 Task: Open a blank sheet, save the file as Joshua Add the quote 'You have the power to create the life you want; it starts with your thoughts and actions.'You have the power to create the life you want; it starts with your thoughts and actions.  Apply font style Apply font style Broadway and font size 22 Align the text to the Right .Change the text color to  Pink 
Action: Mouse moved to (30, 20)
Screenshot: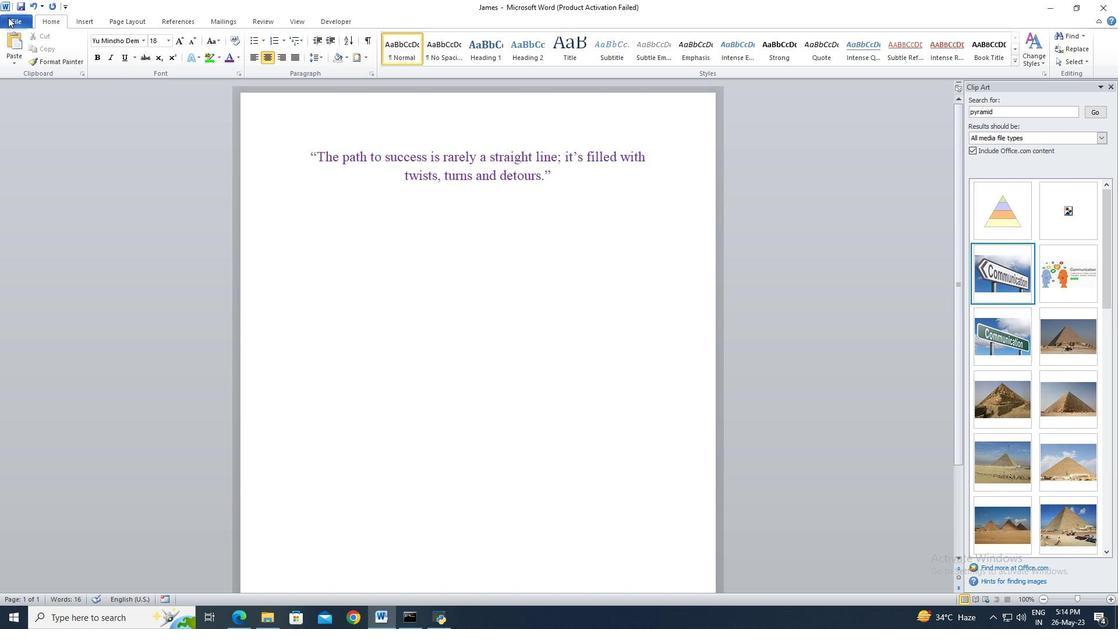 
Action: Mouse pressed left at (30, 20)
Screenshot: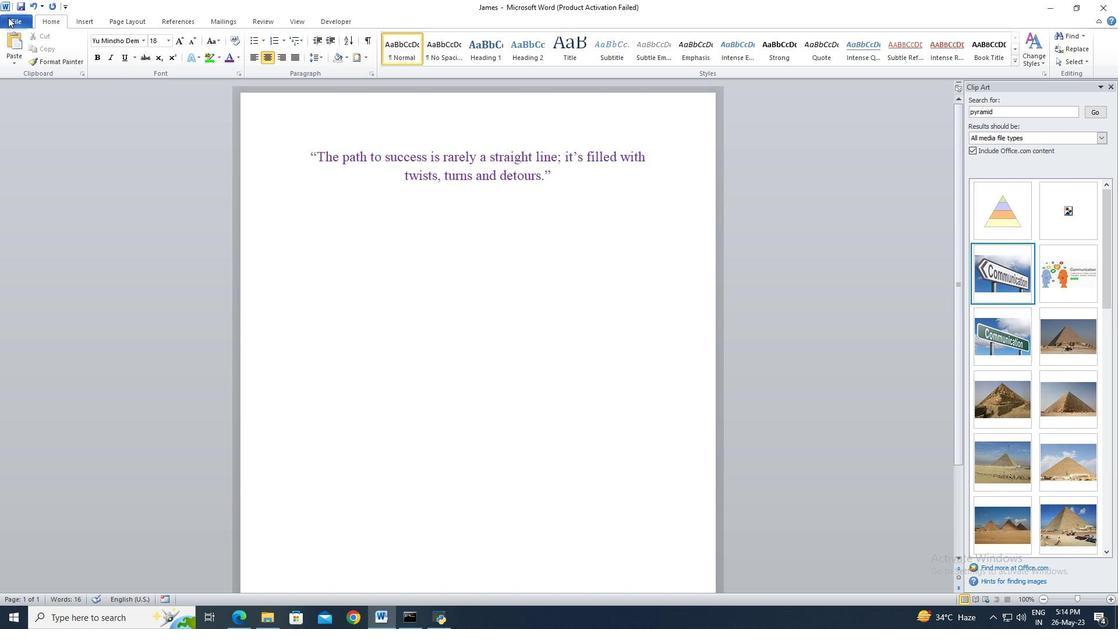 
Action: Mouse moved to (54, 17)
Screenshot: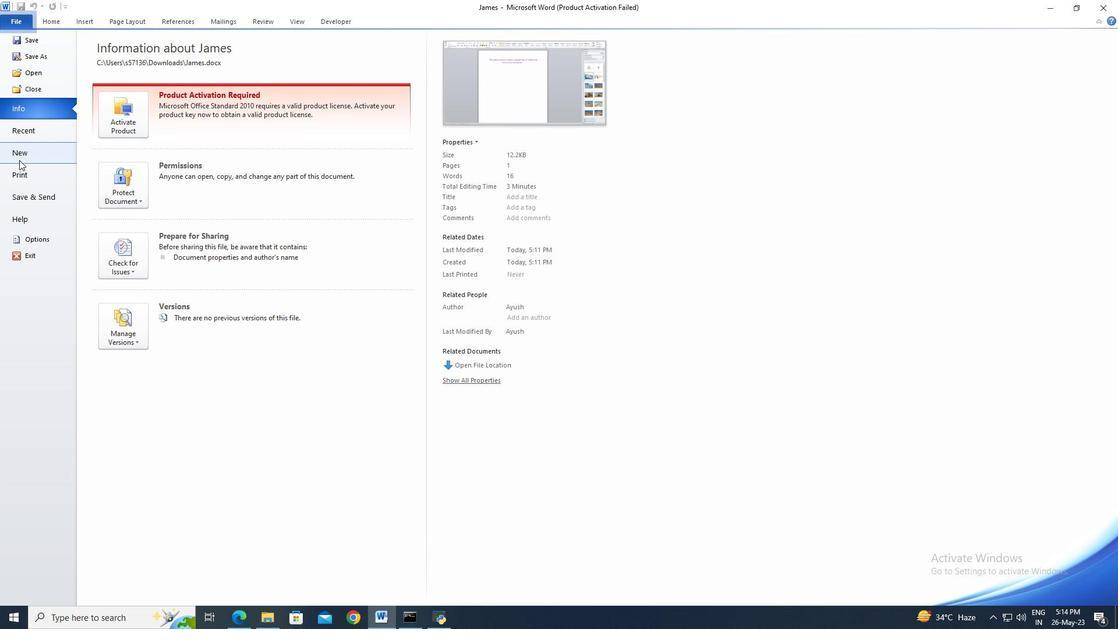 
Action: Mouse pressed left at (54, 17)
Screenshot: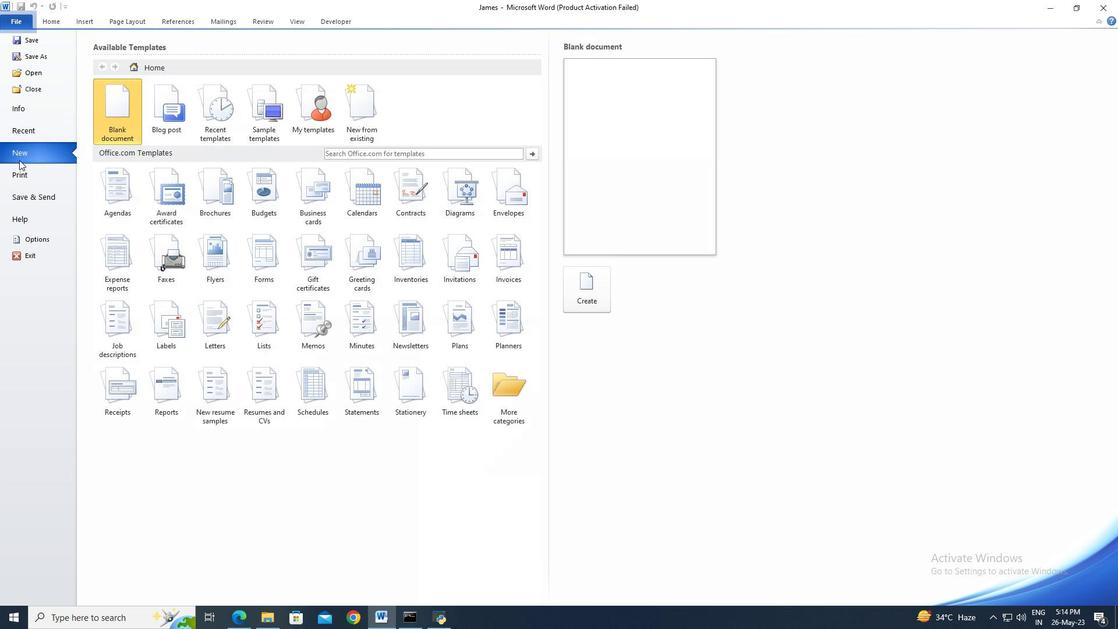 
Action: Mouse moved to (432, 228)
Screenshot: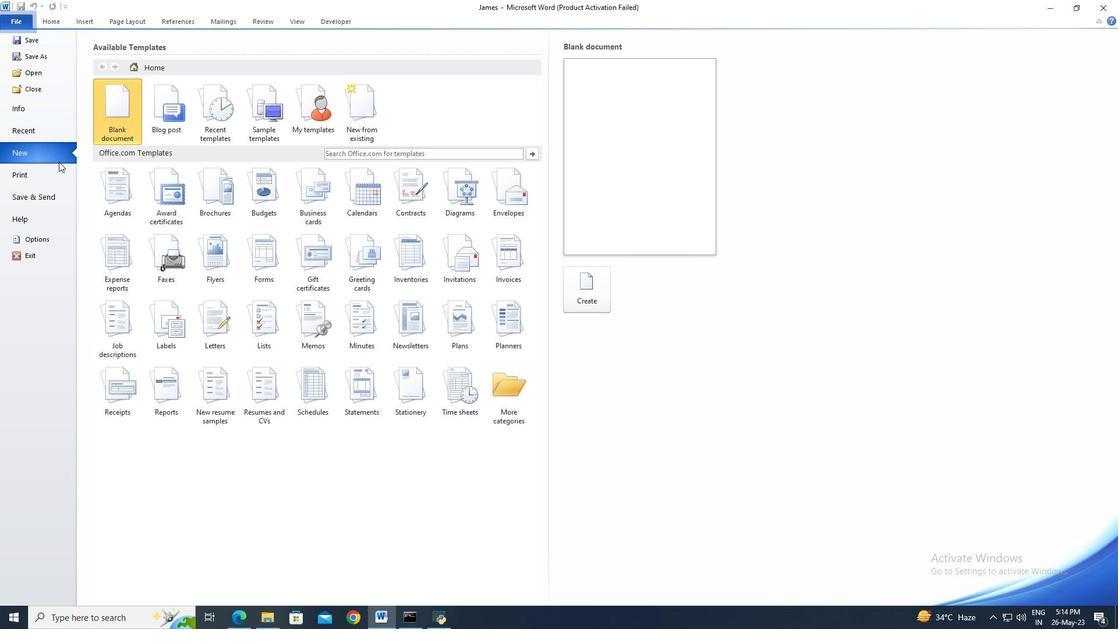 
Action: Mouse pressed left at (432, 228)
Screenshot: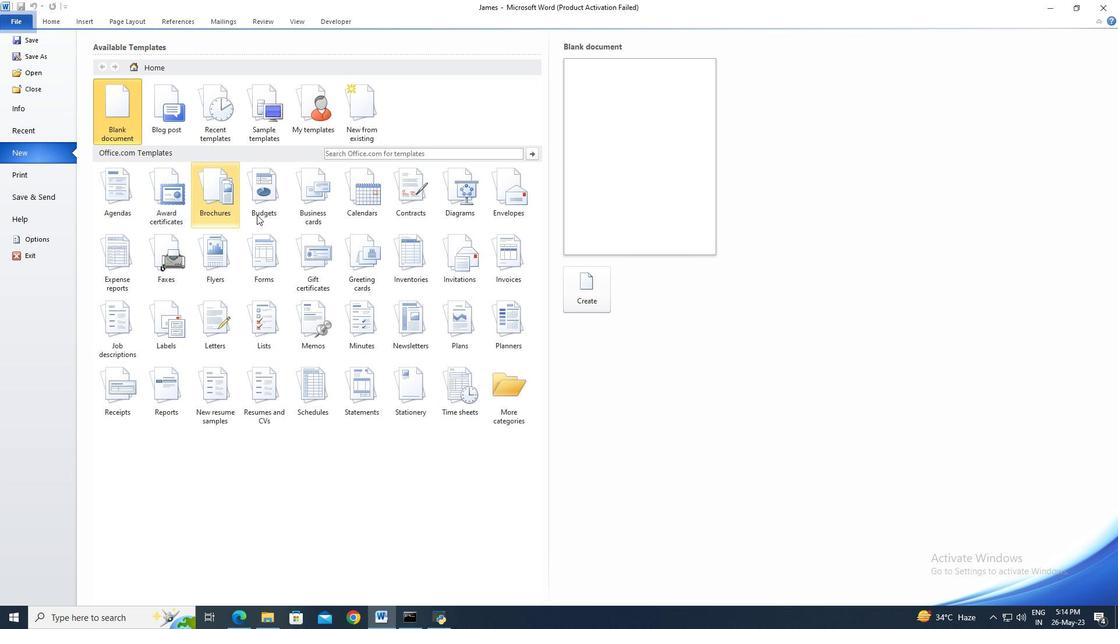 
Action: Mouse moved to (8, 17)
Screenshot: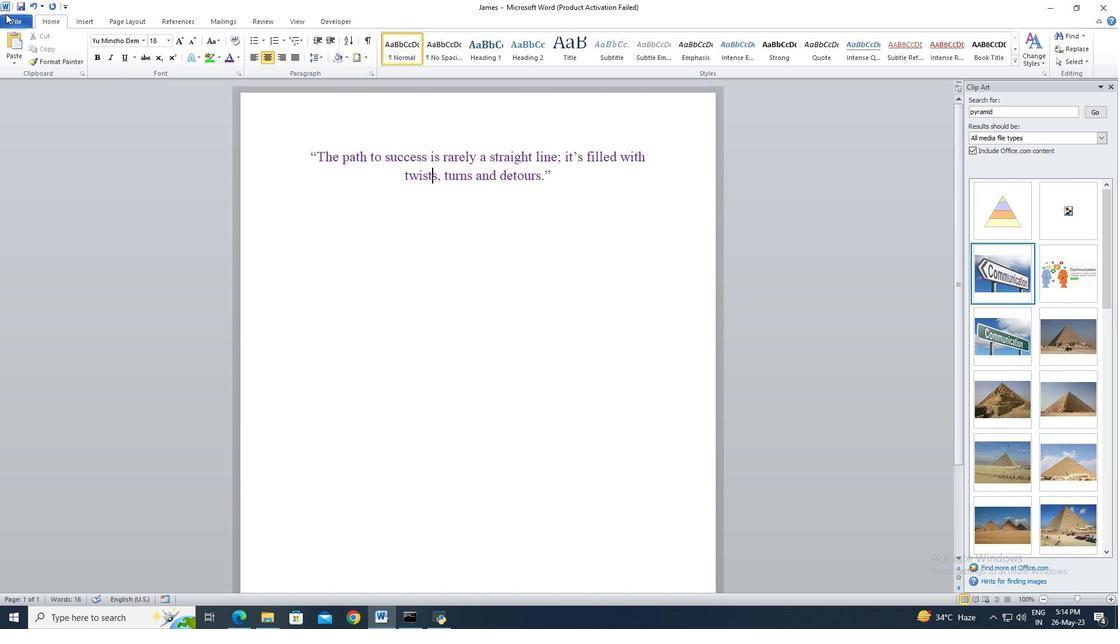 
Action: Mouse pressed left at (8, 17)
Screenshot: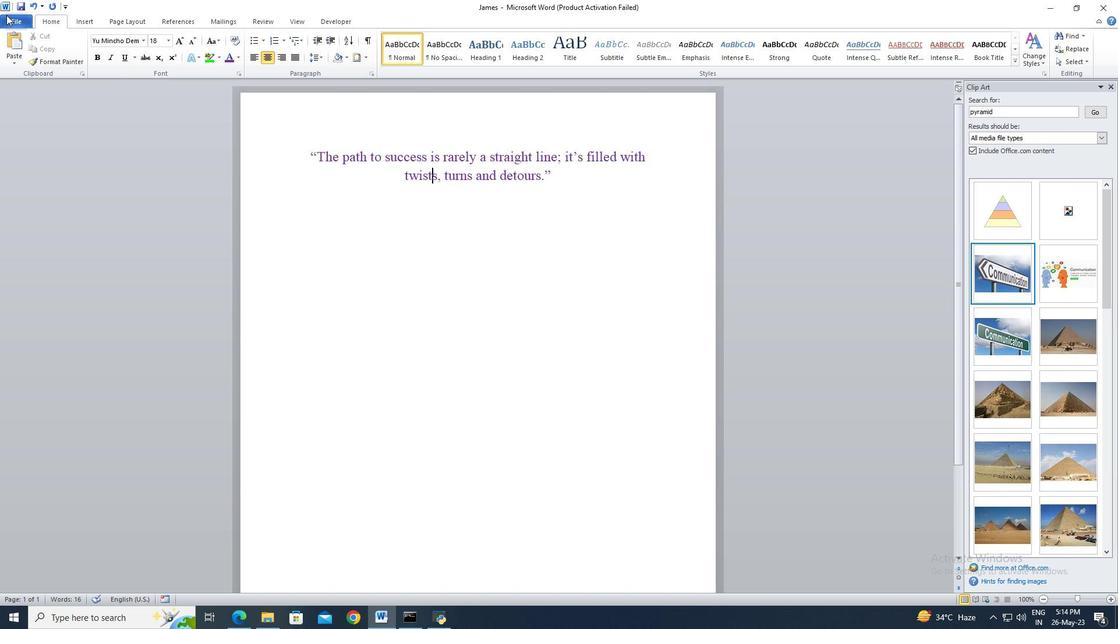
Action: Mouse moved to (19, 160)
Screenshot: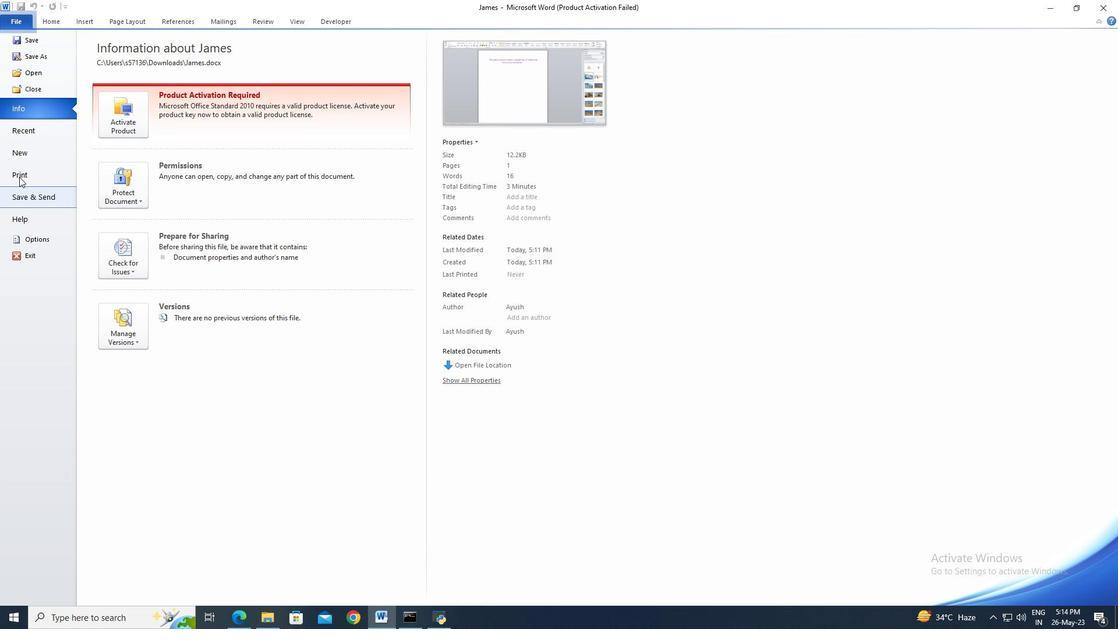 
Action: Mouse pressed left at (19, 160)
Screenshot: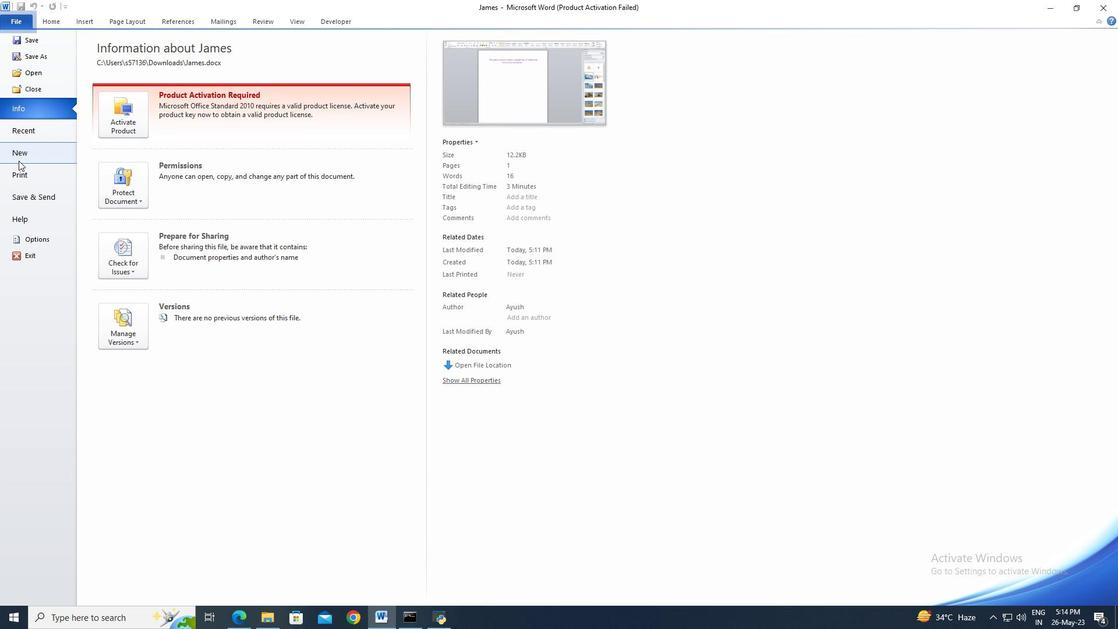 
Action: Mouse moved to (573, 302)
Screenshot: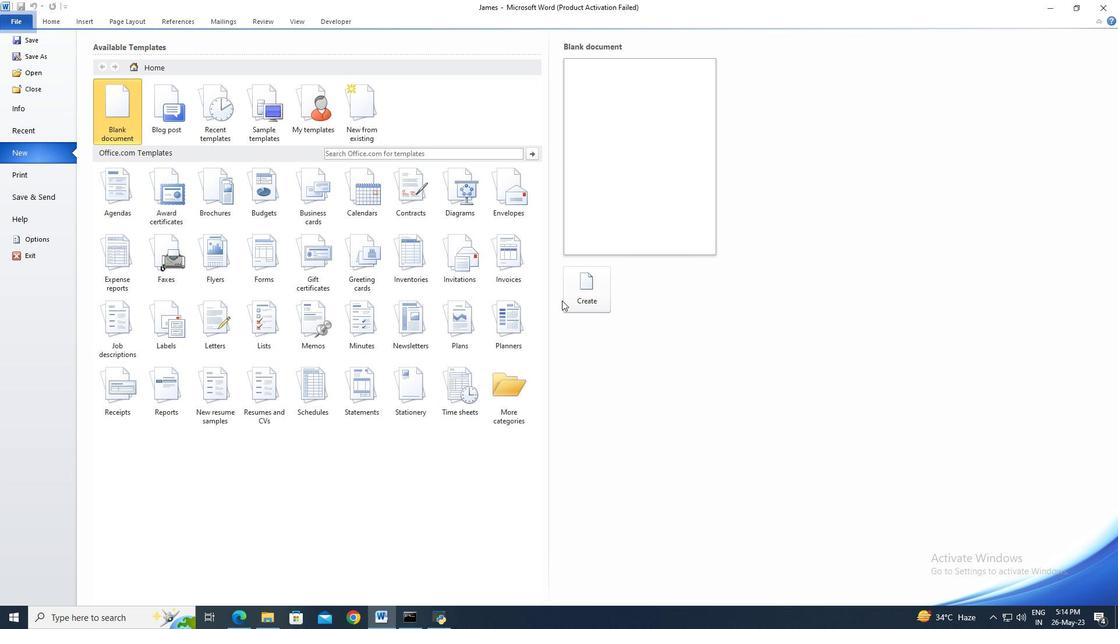 
Action: Mouse pressed left at (573, 302)
Screenshot: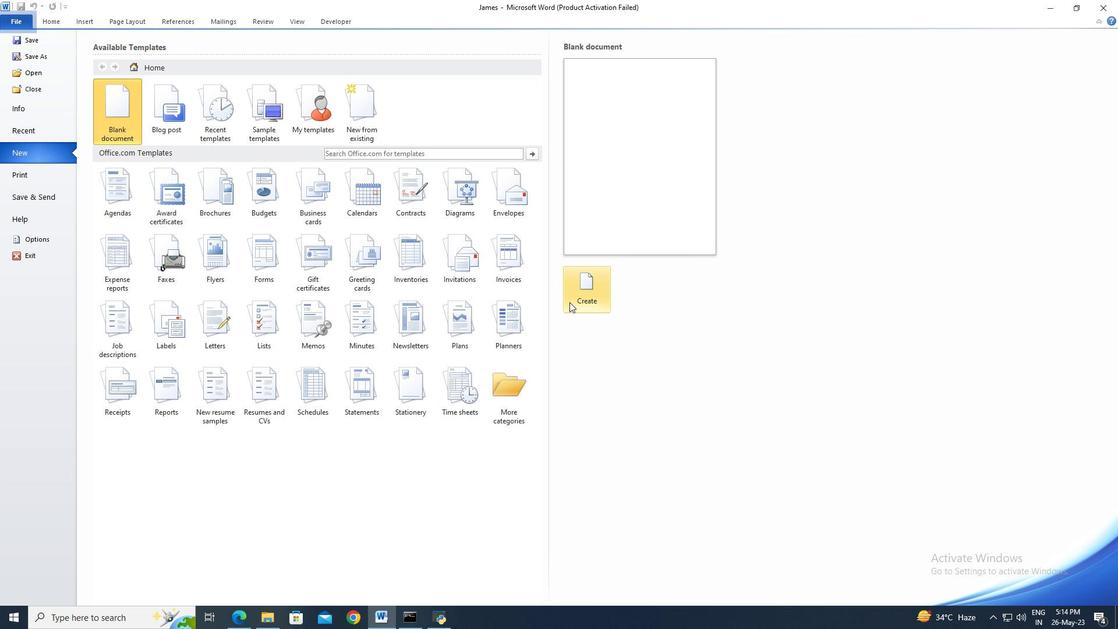 
Action: Mouse moved to (27, 21)
Screenshot: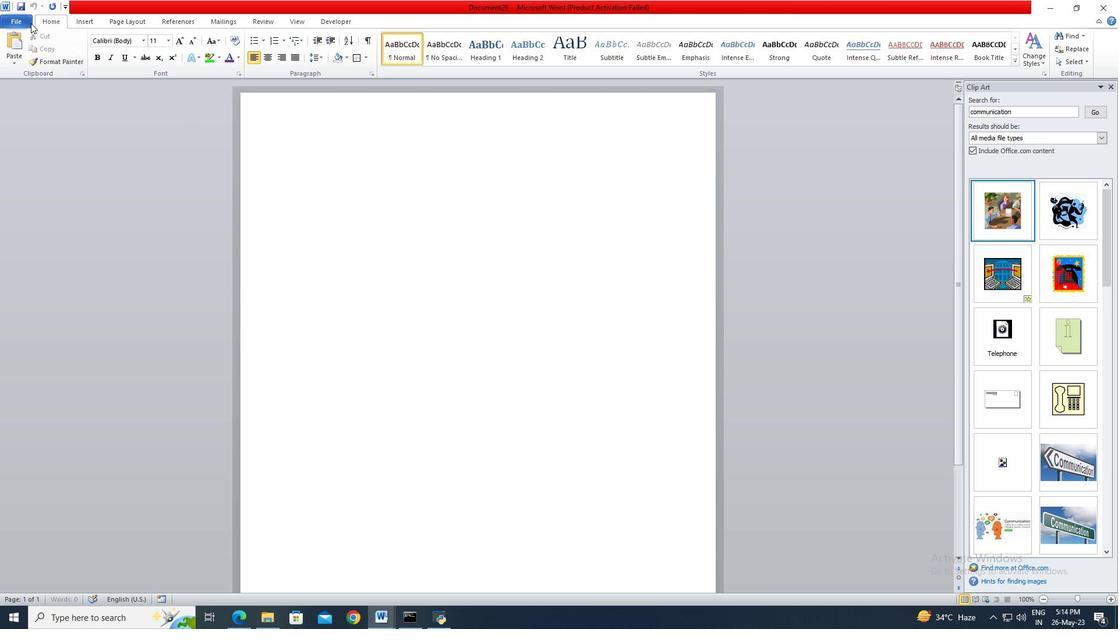 
Action: Mouse pressed left at (27, 21)
Screenshot: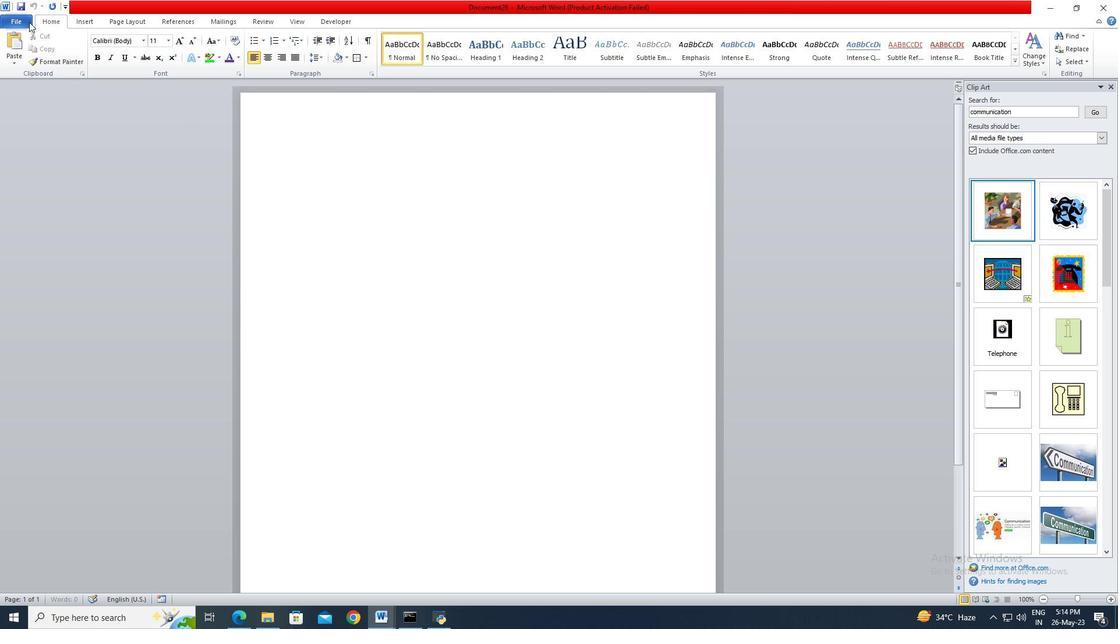 
Action: Mouse moved to (34, 57)
Screenshot: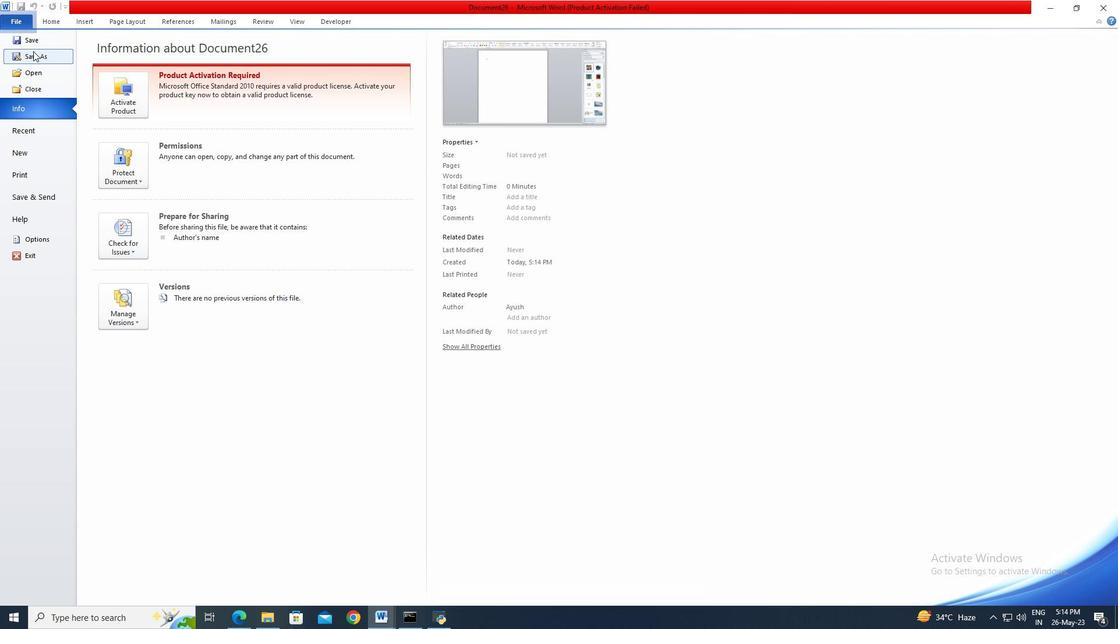 
Action: Mouse pressed left at (34, 57)
Screenshot: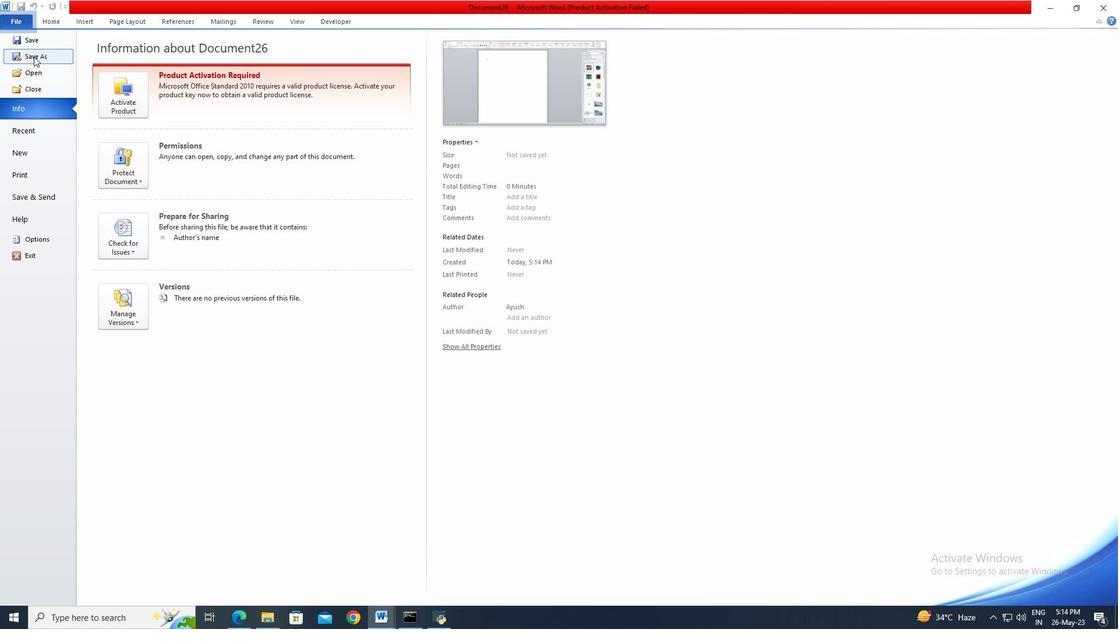 
Action: Mouse moved to (50, 122)
Screenshot: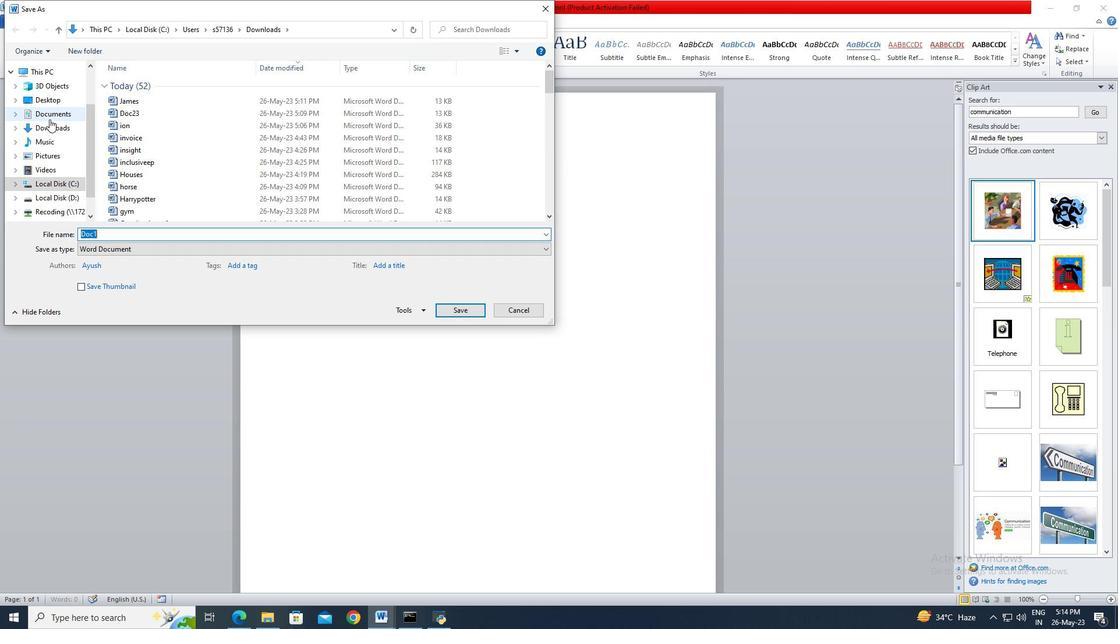 
Action: Mouse pressed left at (50, 122)
Screenshot: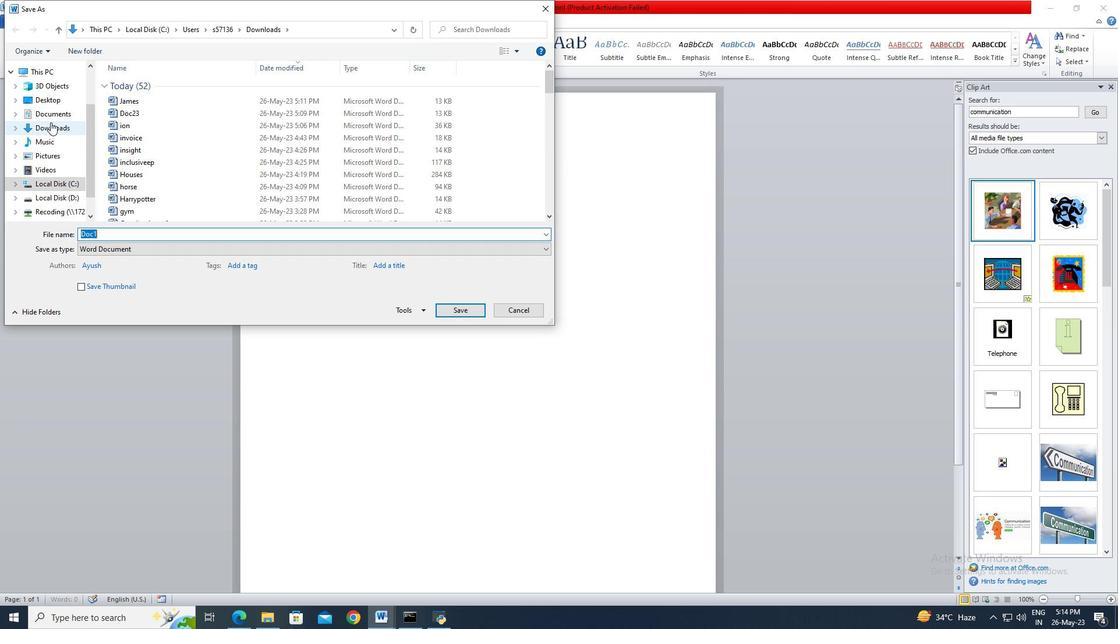 
Action: Mouse moved to (104, 237)
Screenshot: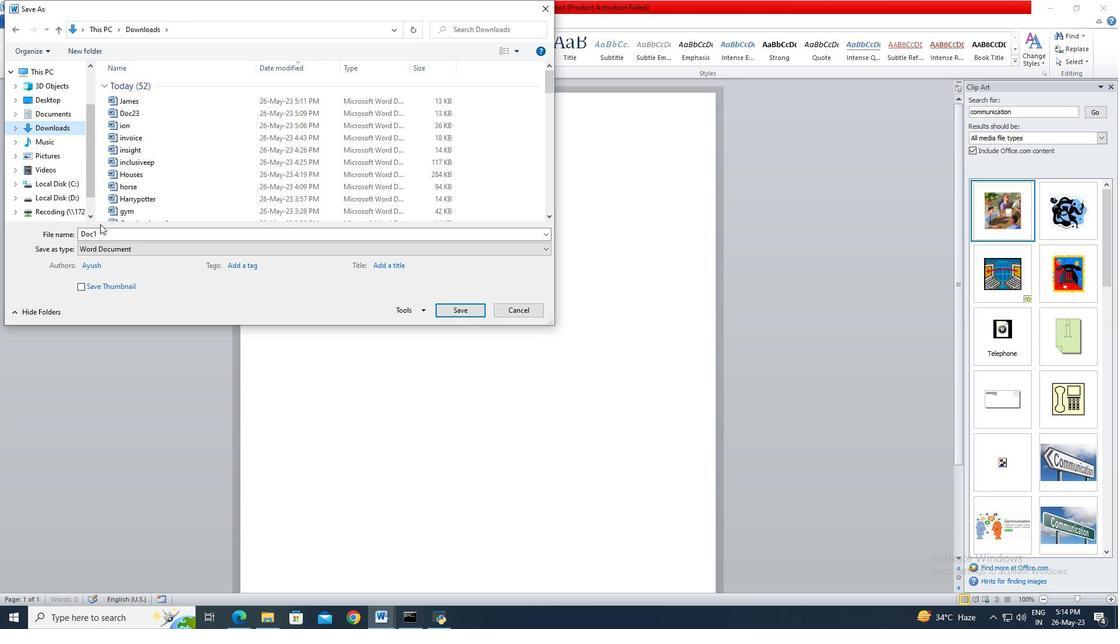 
Action: Mouse pressed left at (104, 237)
Screenshot: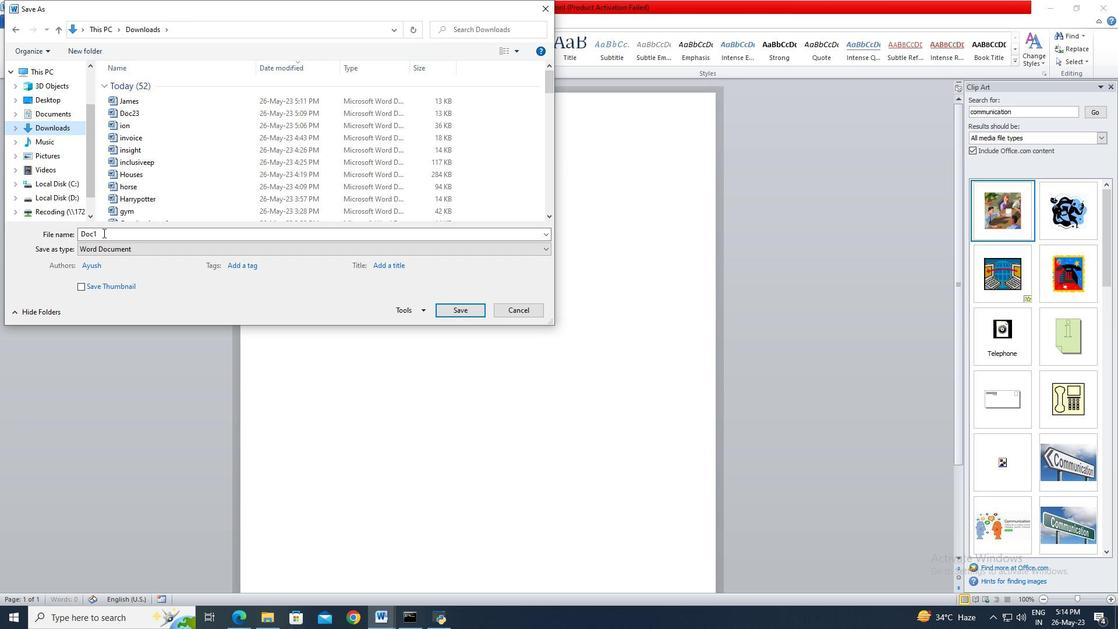 
Action: Mouse moved to (104, 237)
Screenshot: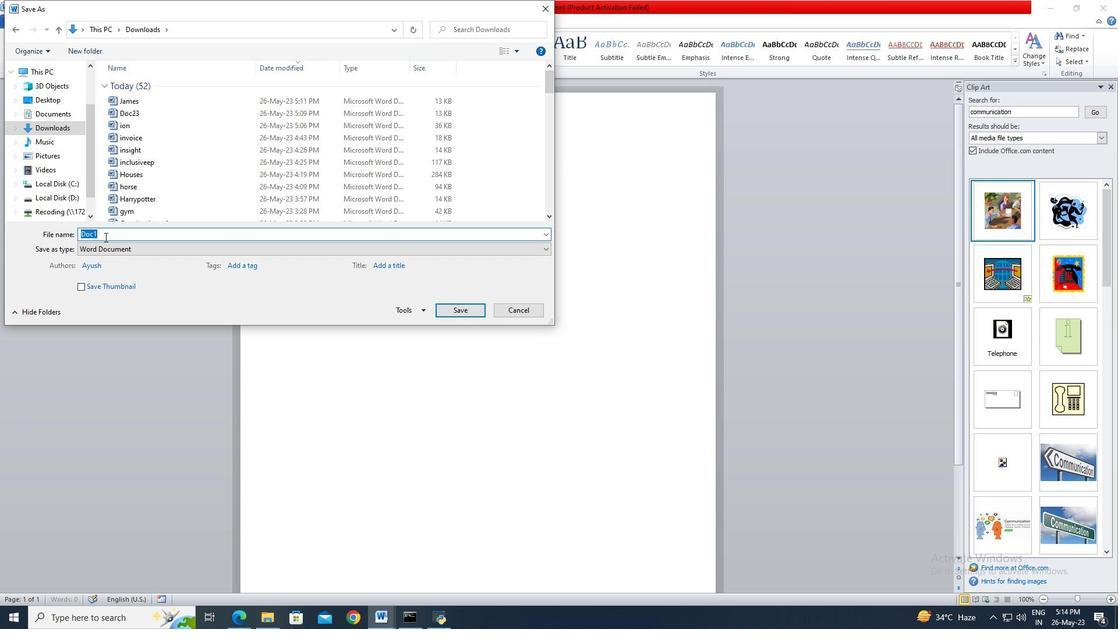 
Action: Key pressed <Key.shift>Joshua
Screenshot: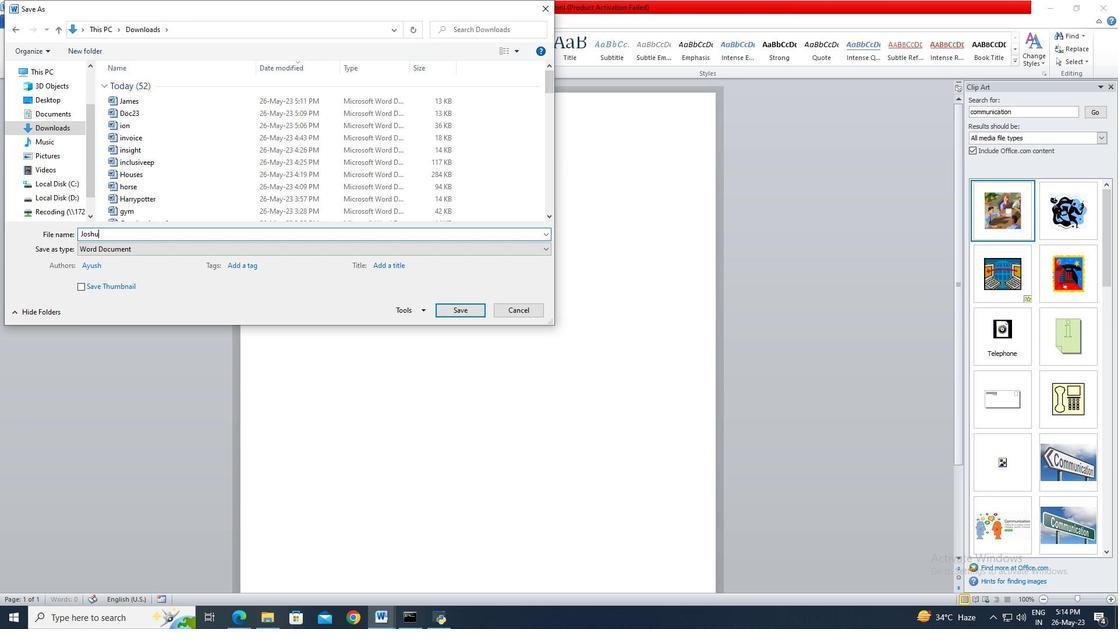 
Action: Mouse moved to (459, 313)
Screenshot: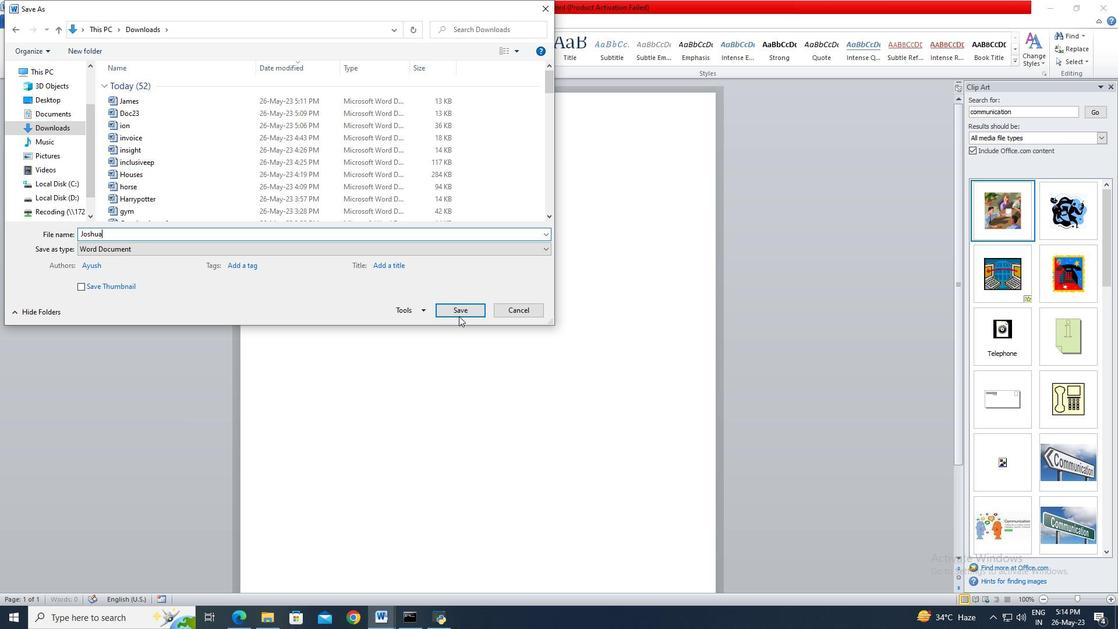 
Action: Mouse pressed left at (459, 313)
Screenshot: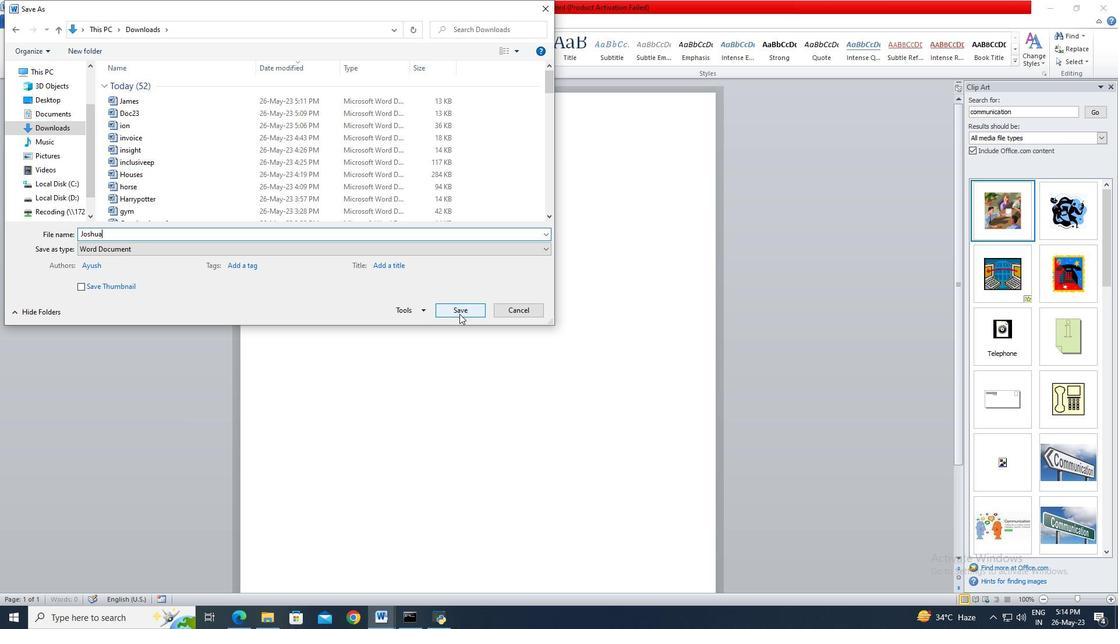 
Action: Mouse moved to (419, 208)
Screenshot: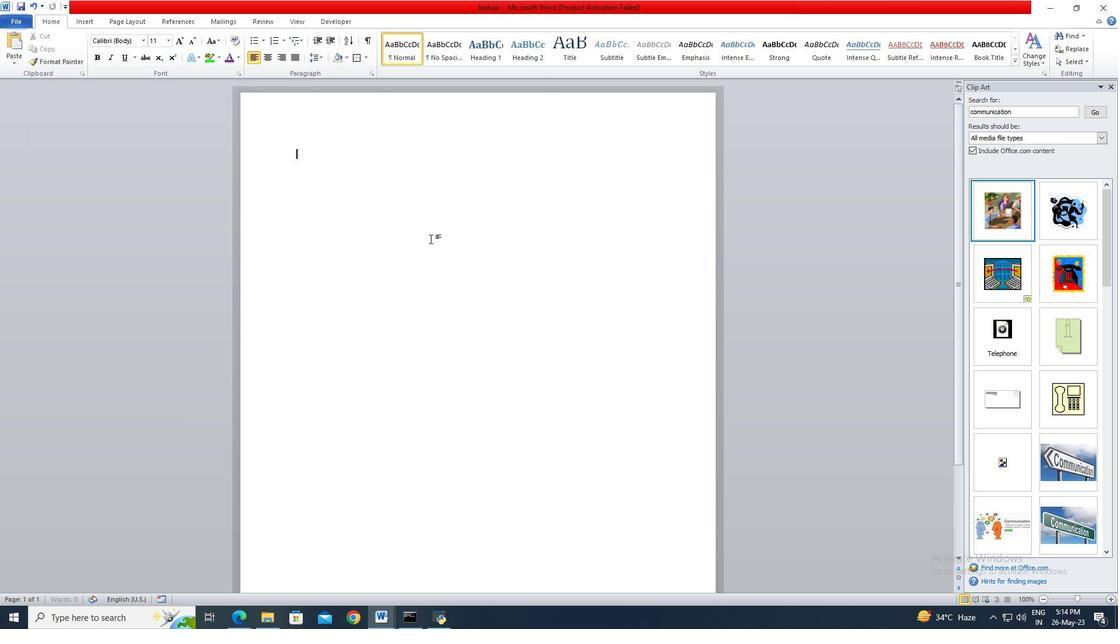 
Action: Key pressed <Key.shift>"<Key.shift>You<Key.space>h<Key.backspace><Key.space>have<Key.space>the<Key.space>po<Key.backspace><Key.backspace><Key.space>power<Key.space>to<Key.space>creaeate<Key.space>the<Key.space>life<Key.space>you<Key.backspace><Key.backspace><Key.backspace><Key.space>you<Key.space>waant;<Key.space>it<Key.space>s<Key.backspace><Key.space><Key.backspace><Key.backspace><Key.space>sstarts<Key.space>with<Key.space>your<Key.space>r<Key.space>thhoughts<Key.space><Key.backspace>s<Key.space>and<Key.space><Key.space>acttions.<Key.shift><Key.shift><Key.shift><Key.shift><Key.shift>"ctrl+A
Screenshot: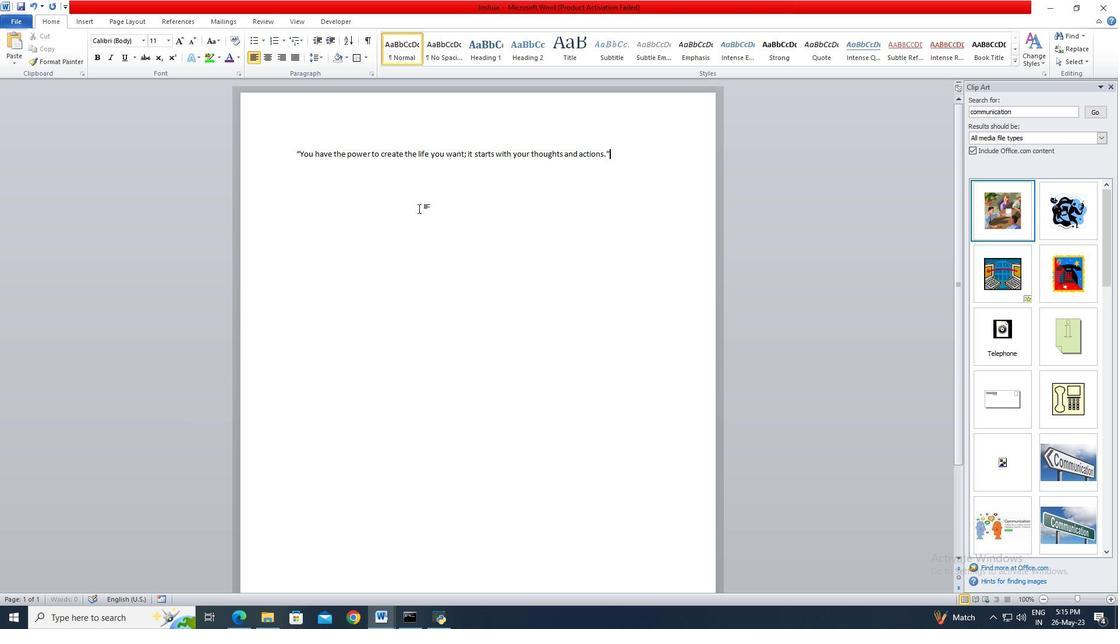
Action: Mouse moved to (417, 163)
Screenshot: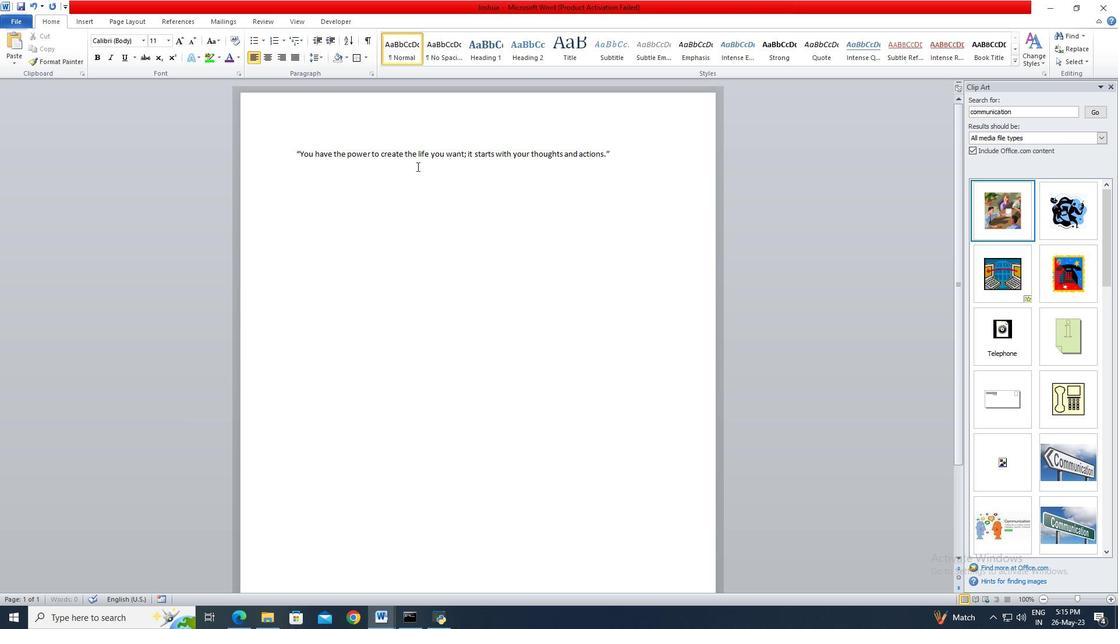 
Action: Key pressed ctrl+A
Screenshot: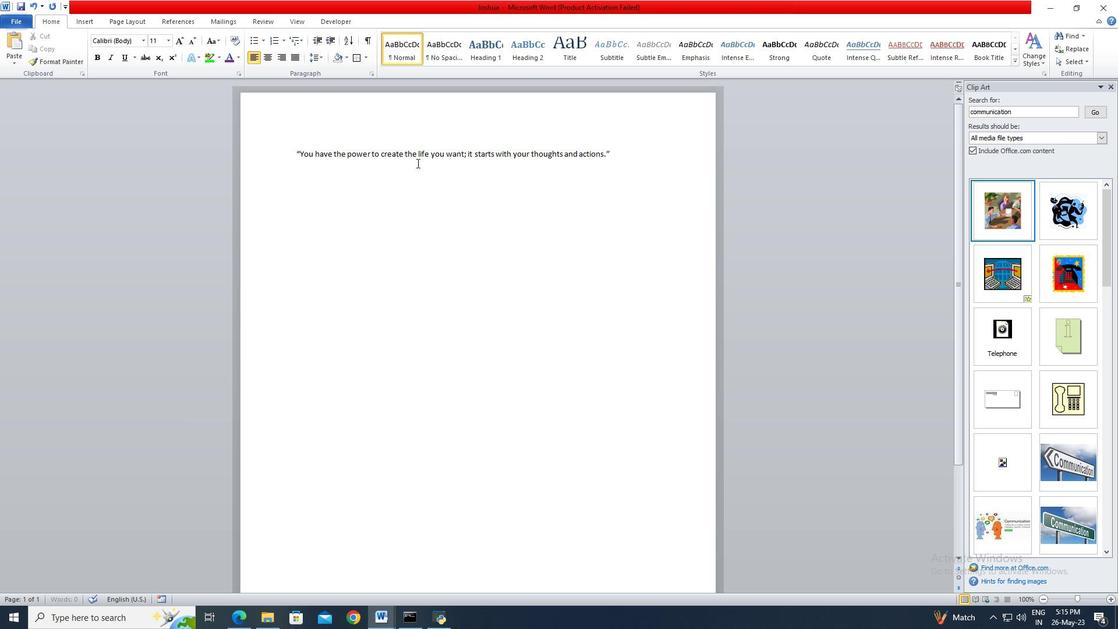 
Action: Mouse moved to (133, 41)
Screenshot: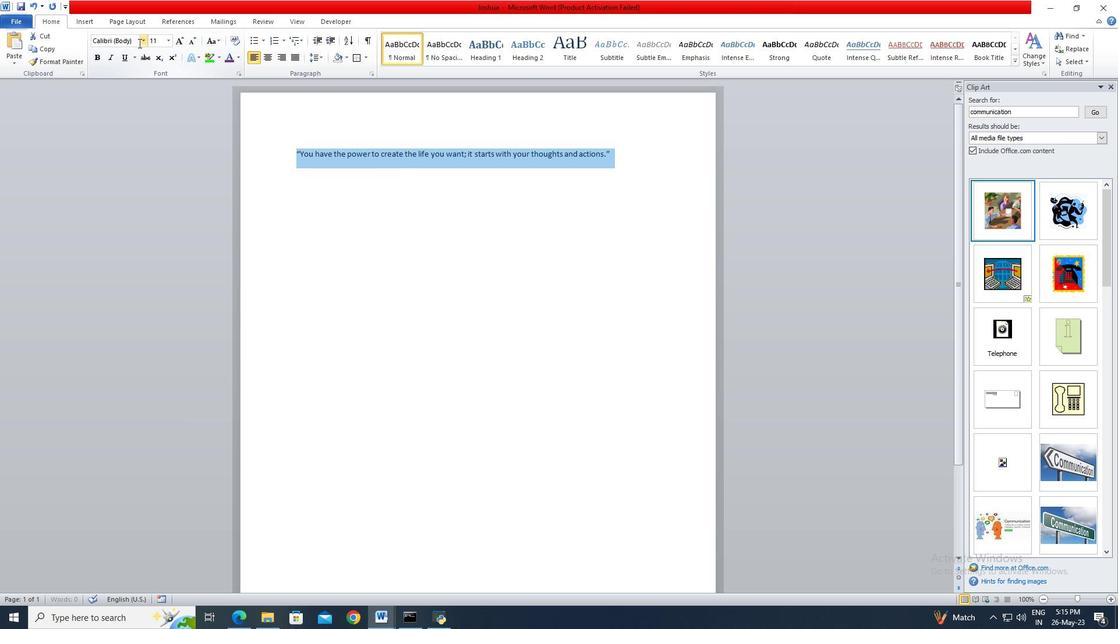 
Action: Mouse pressed left at (133, 41)
Screenshot: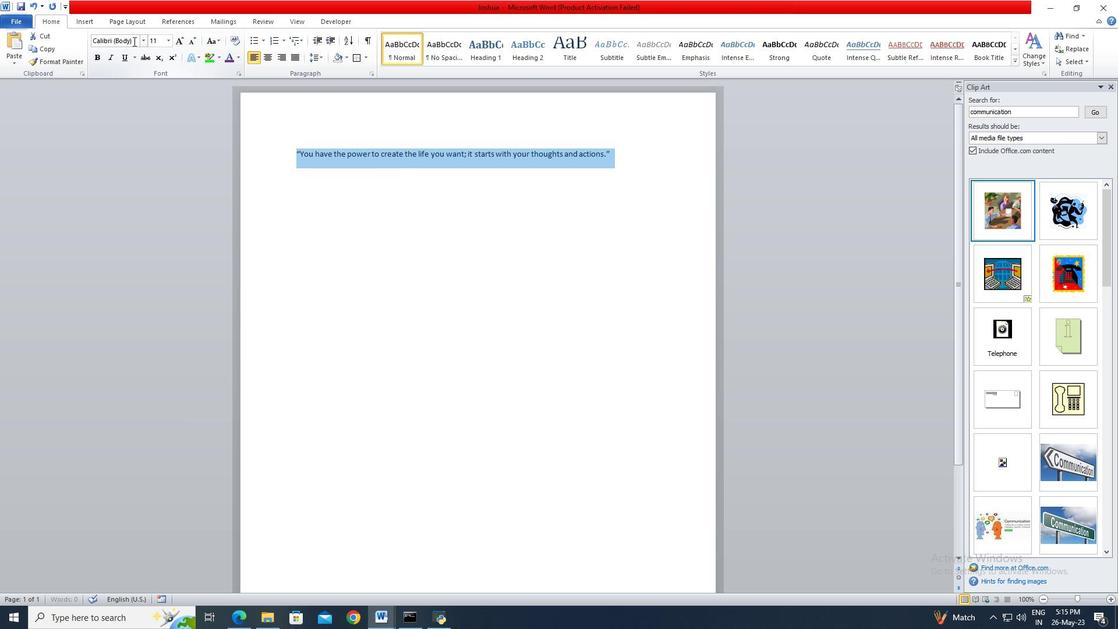 
Action: Key pressed <Key.shift>Broadway<Key.enter>
Screenshot: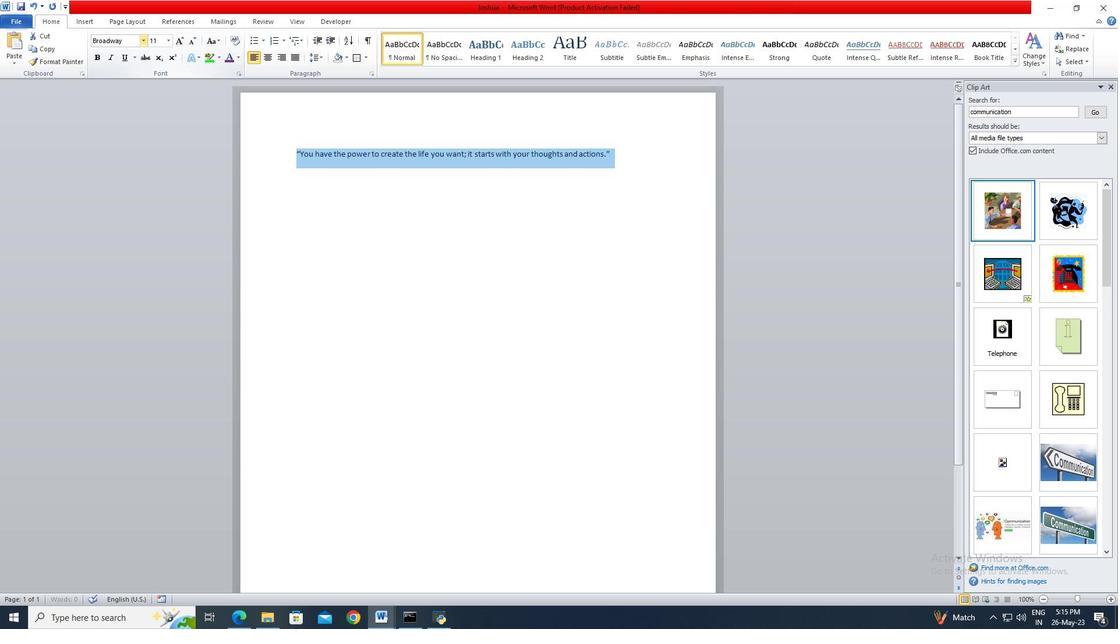 
Action: Mouse moved to (157, 40)
Screenshot: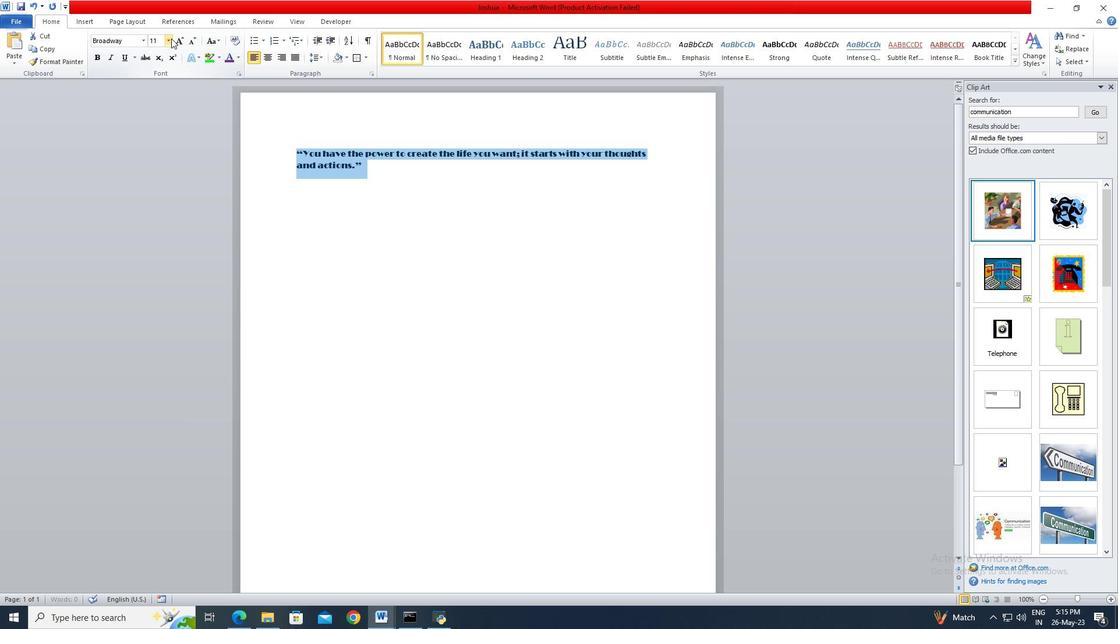 
Action: Mouse pressed left at (157, 40)
Screenshot: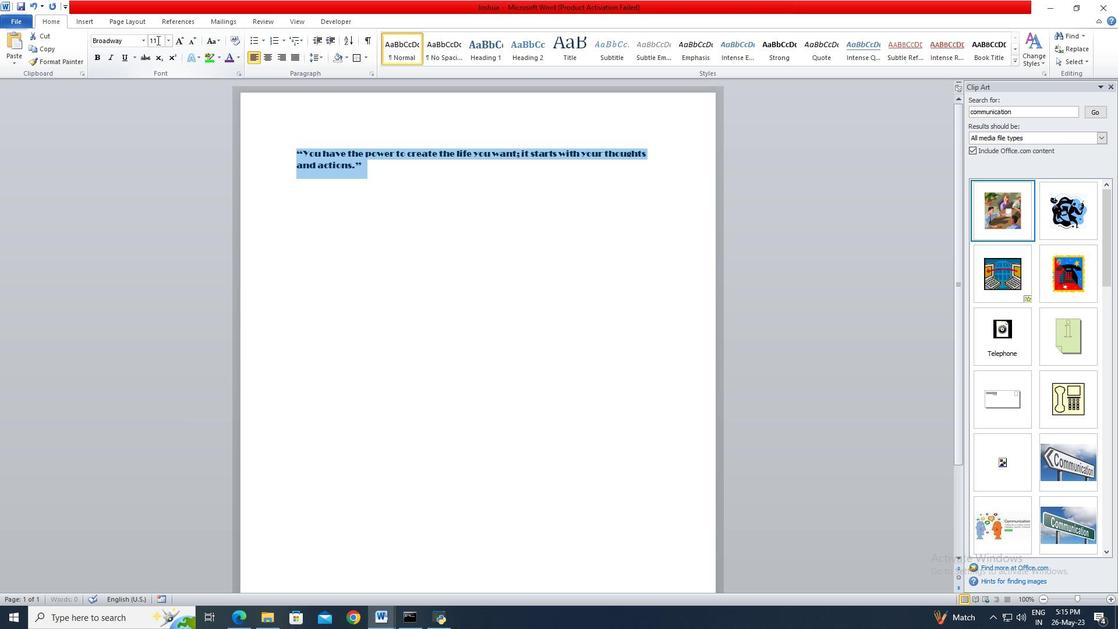 
Action: Key pressed 22<Key.enter>
Screenshot: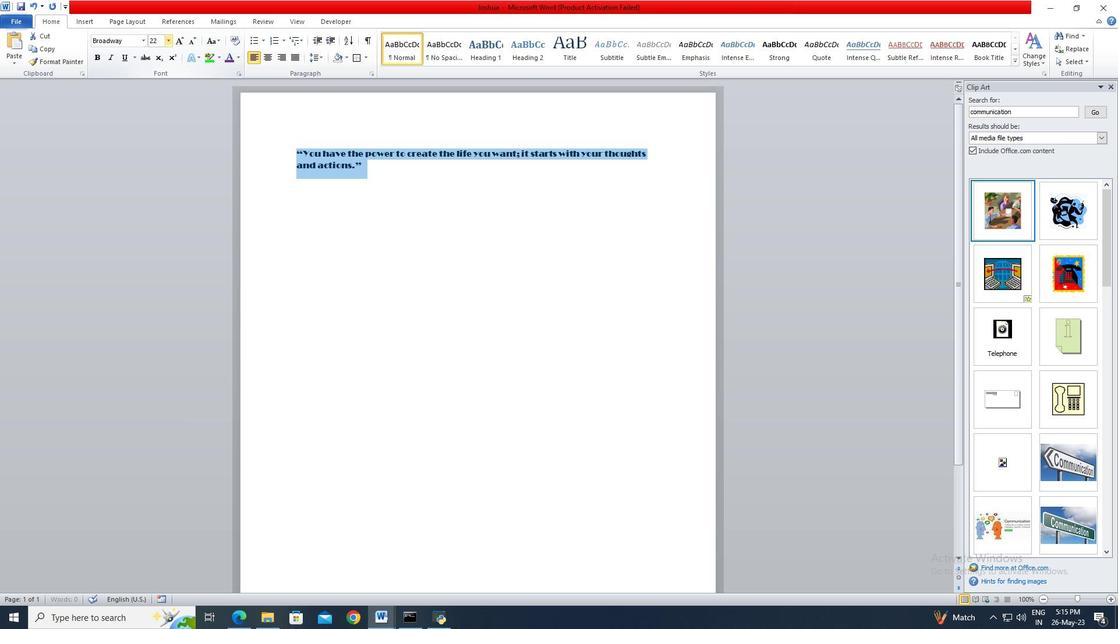
Action: Mouse moved to (238, 60)
Screenshot: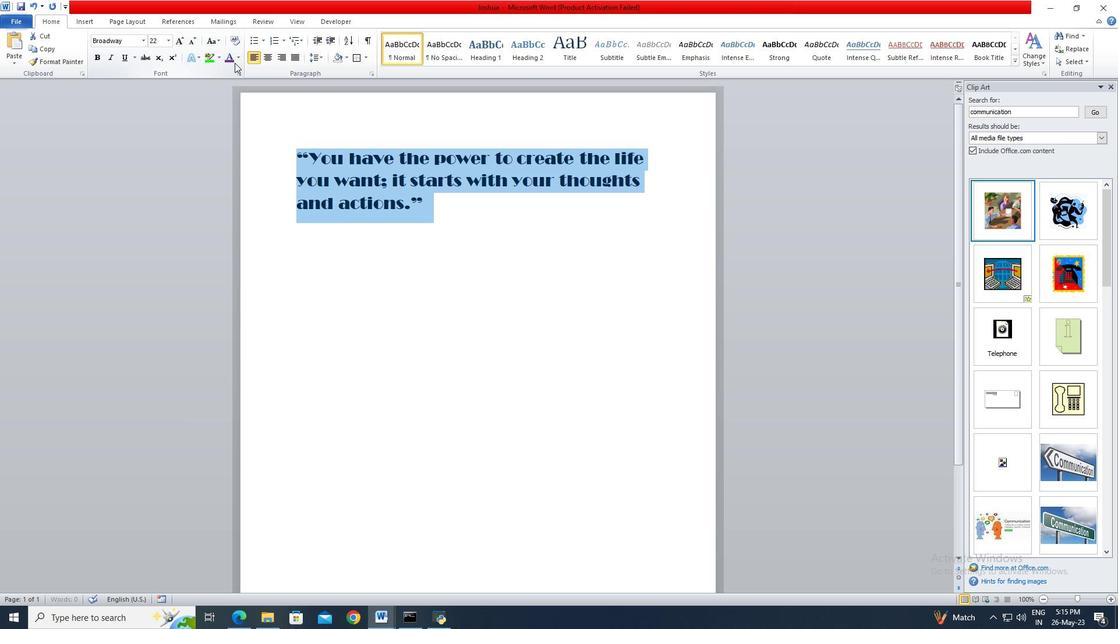 
Action: Mouse pressed left at (238, 60)
Screenshot: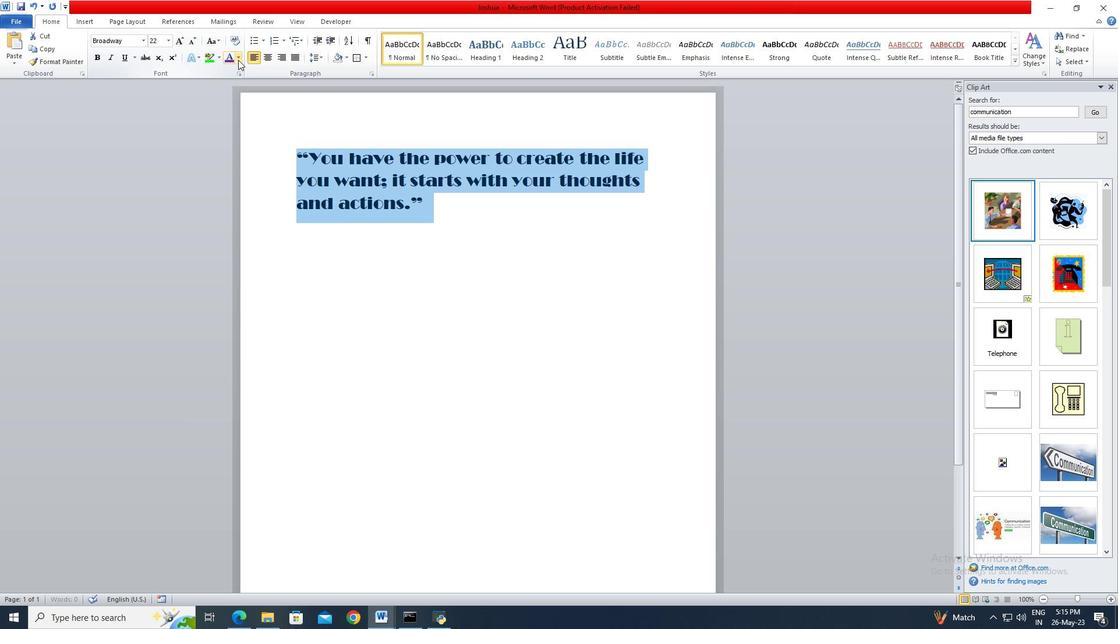 
Action: Mouse moved to (270, 186)
Screenshot: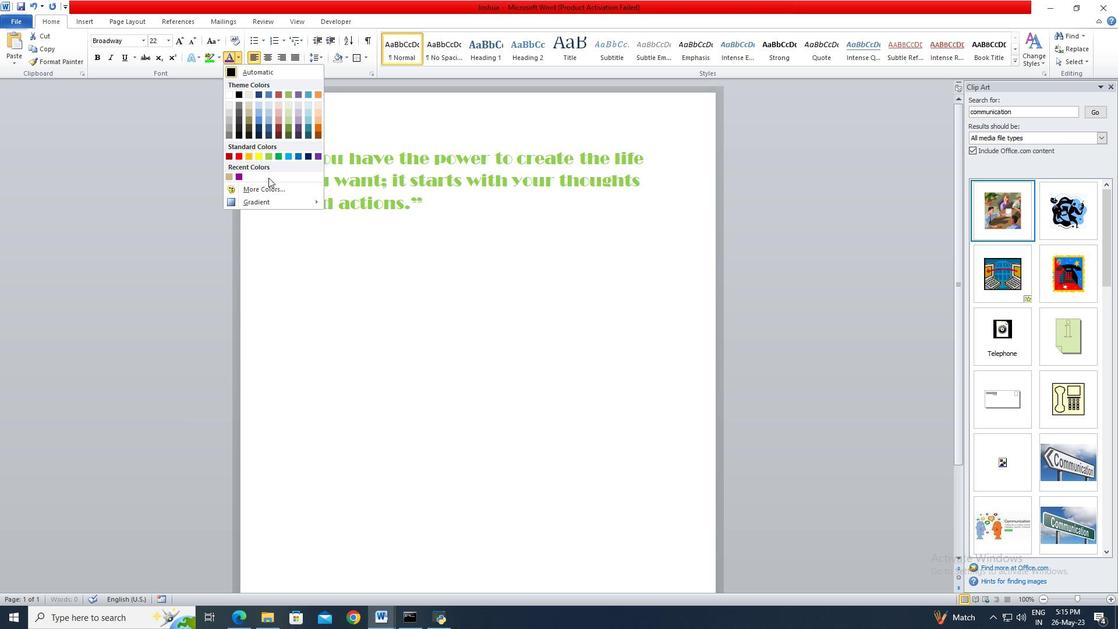
Action: Mouse pressed left at (270, 186)
Screenshot: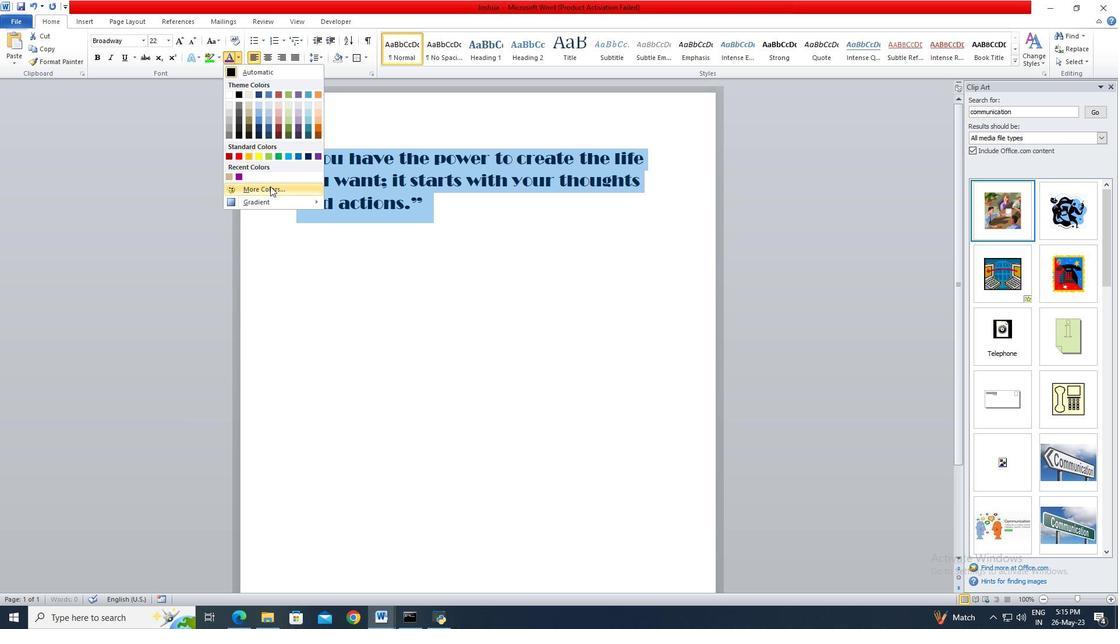 
Action: Mouse moved to (512, 217)
Screenshot: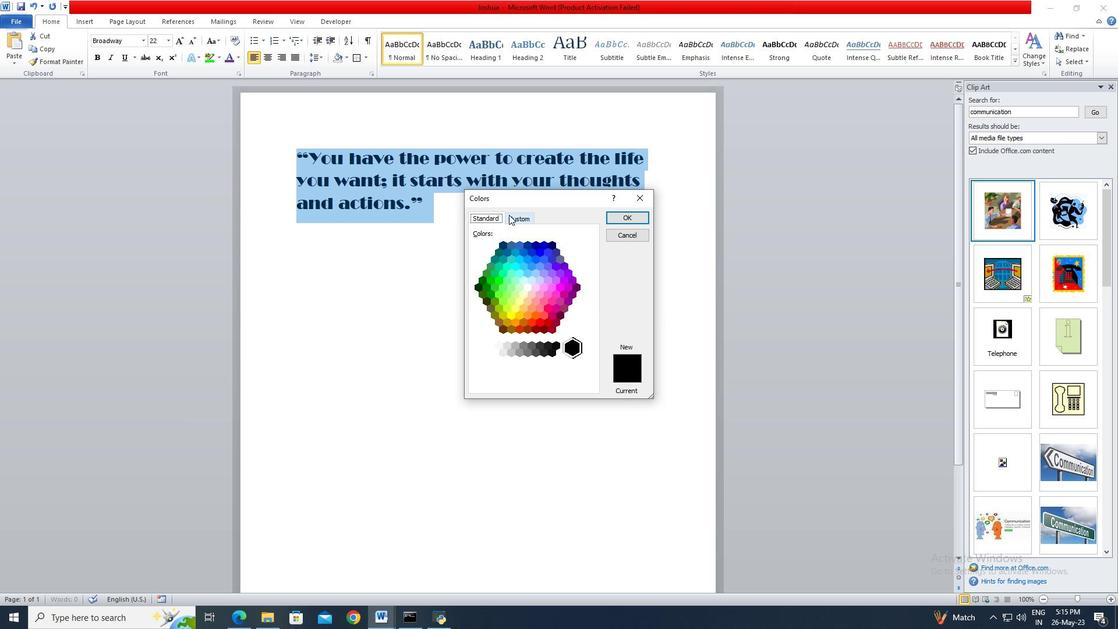 
Action: Mouse pressed left at (512, 217)
Screenshot: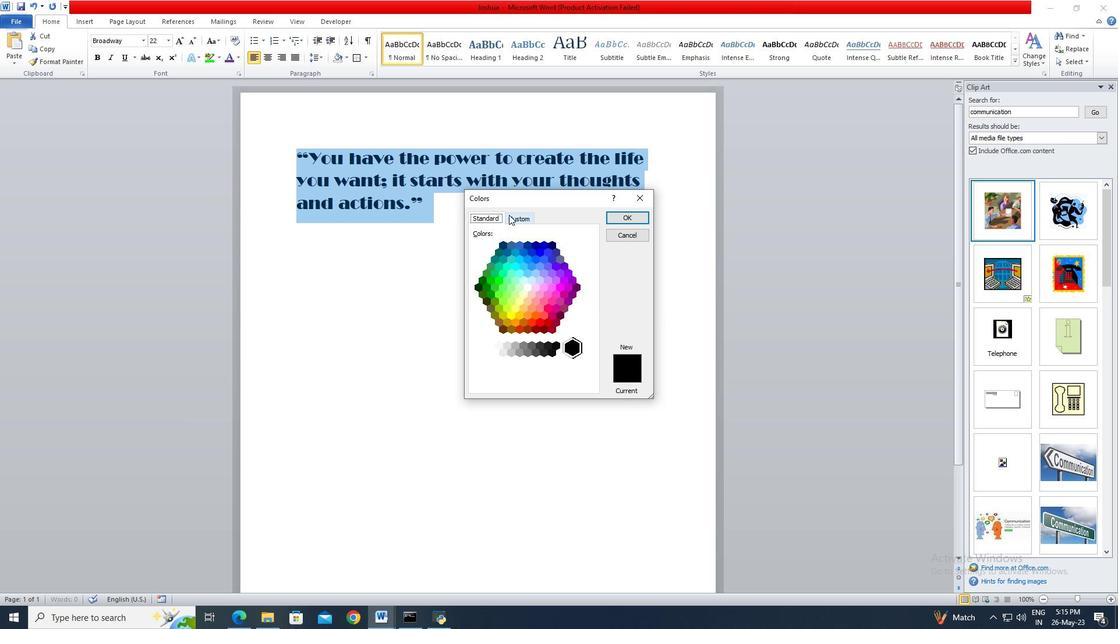 
Action: Mouse moved to (497, 219)
Screenshot: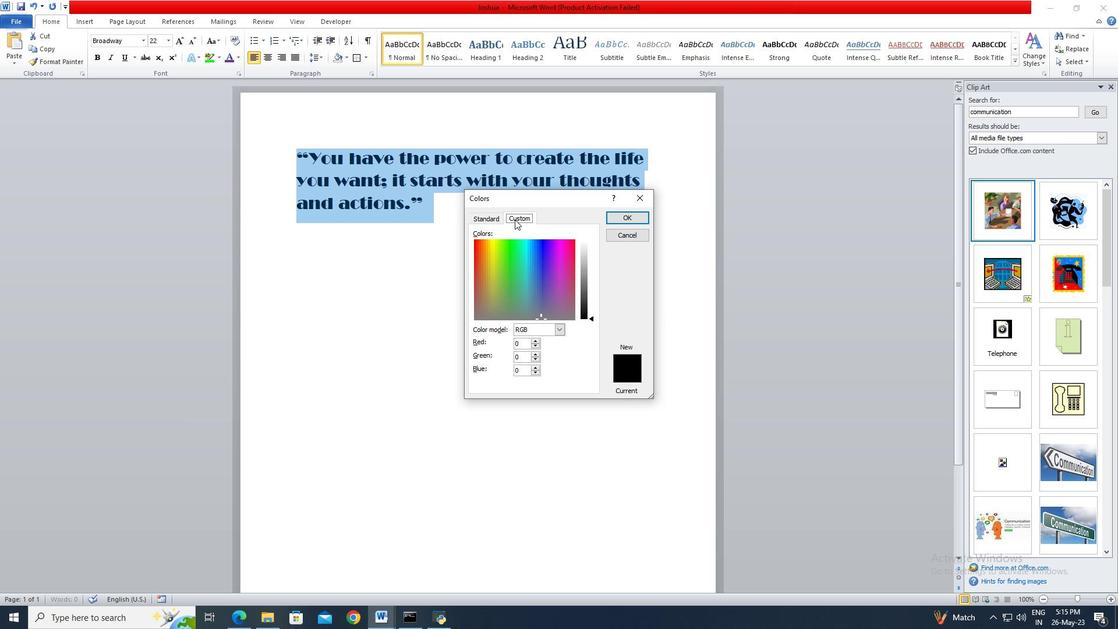 
Action: Mouse pressed left at (497, 219)
Screenshot: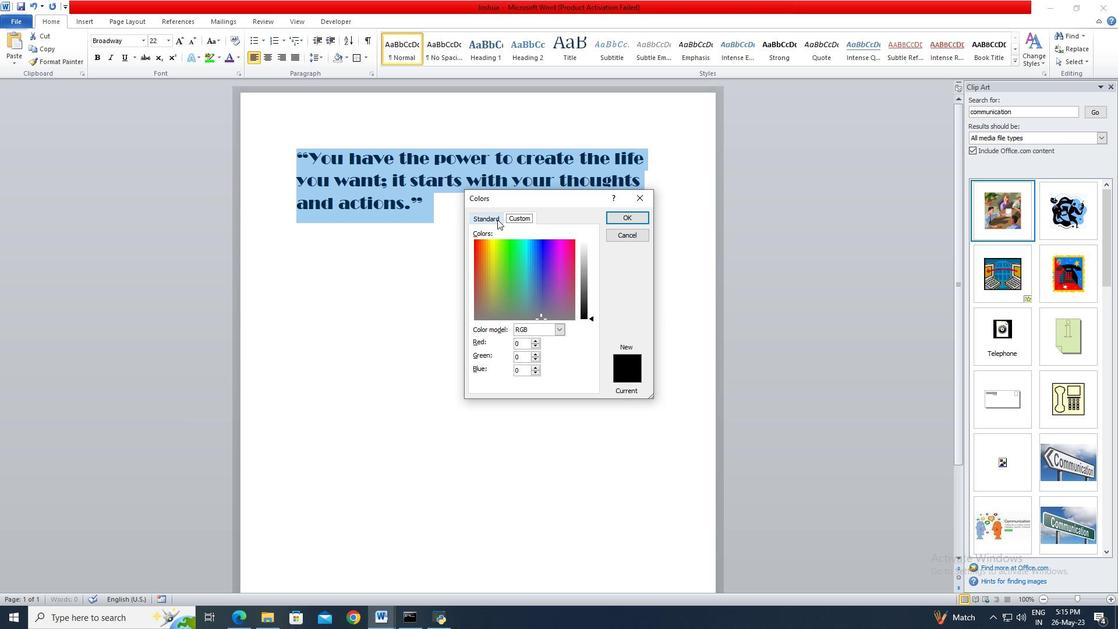 
Action: Mouse moved to (560, 288)
Screenshot: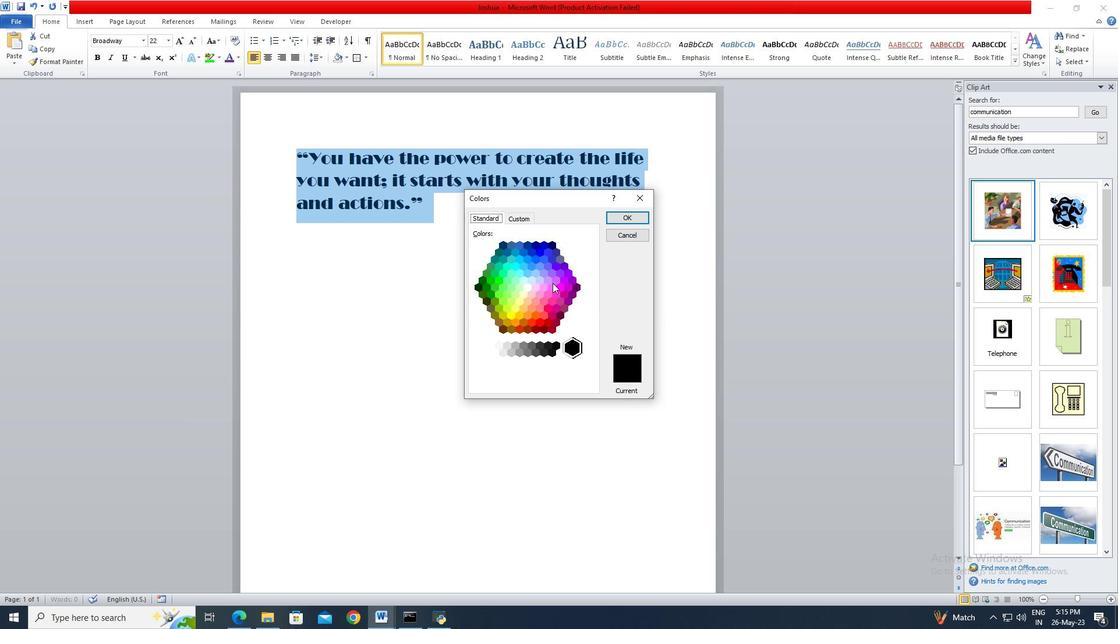 
Action: Mouse pressed left at (560, 288)
Screenshot: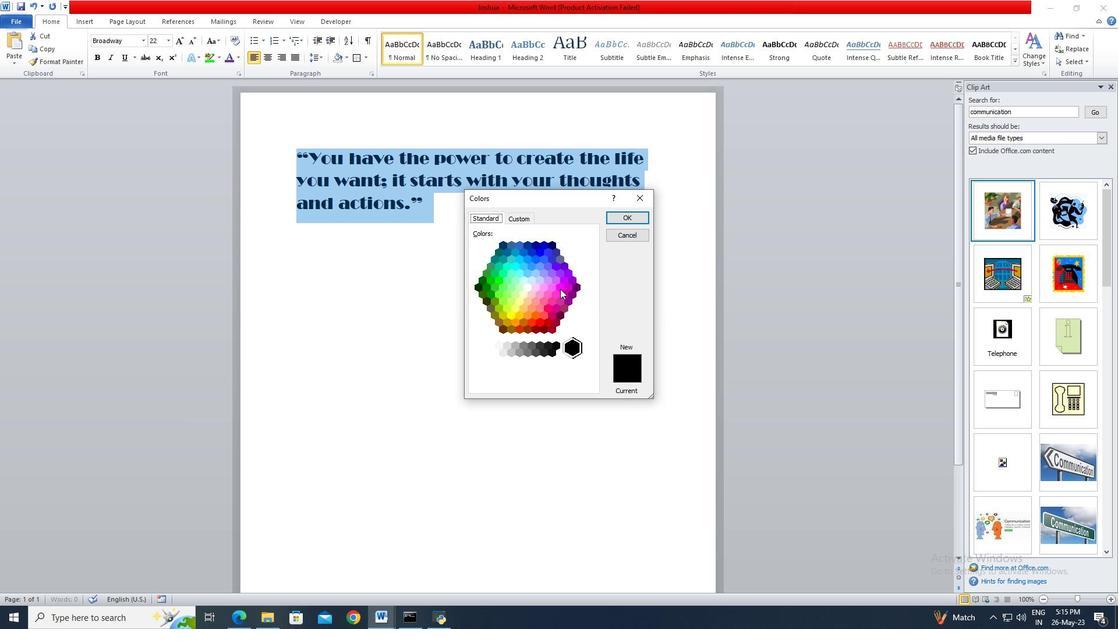 
Action: Mouse moved to (622, 219)
Screenshot: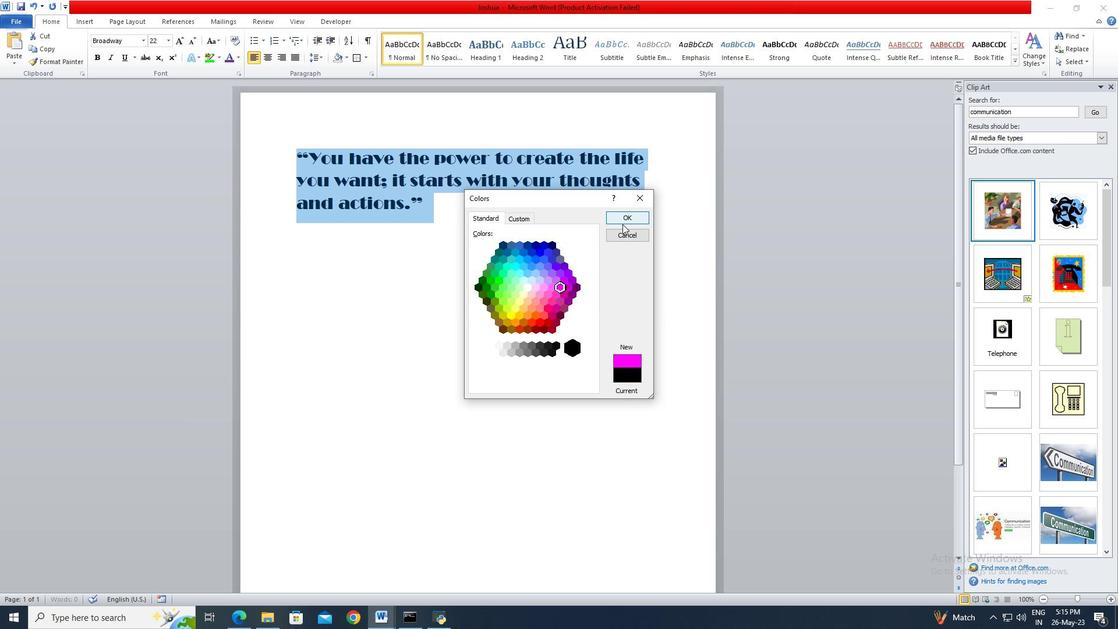 
Action: Mouse pressed left at (622, 219)
Screenshot: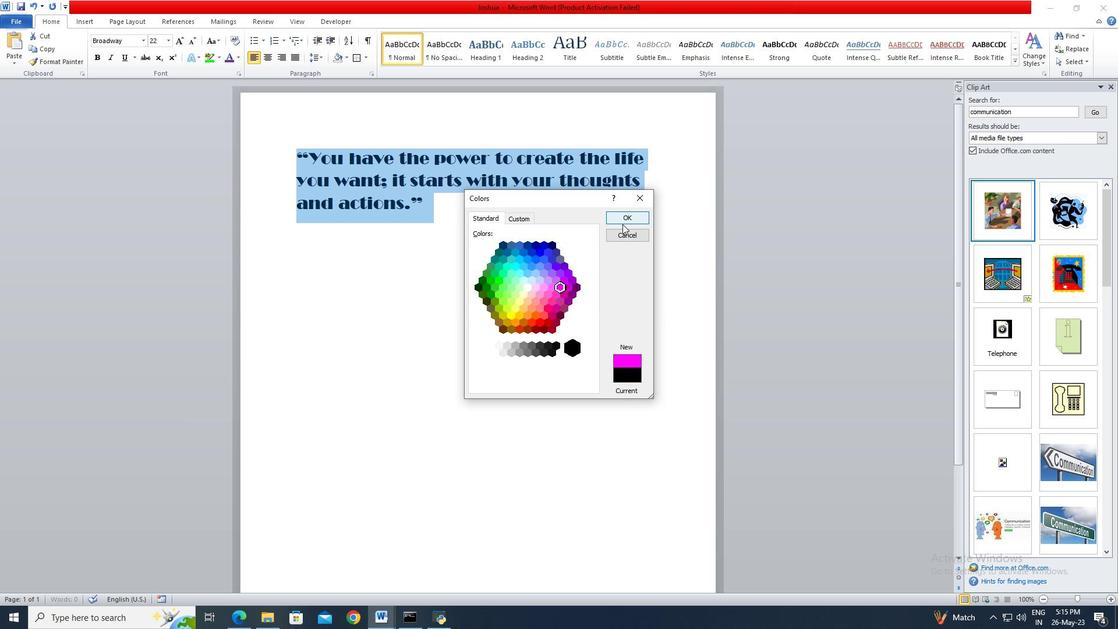 
Action: Mouse moved to (587, 231)
Screenshot: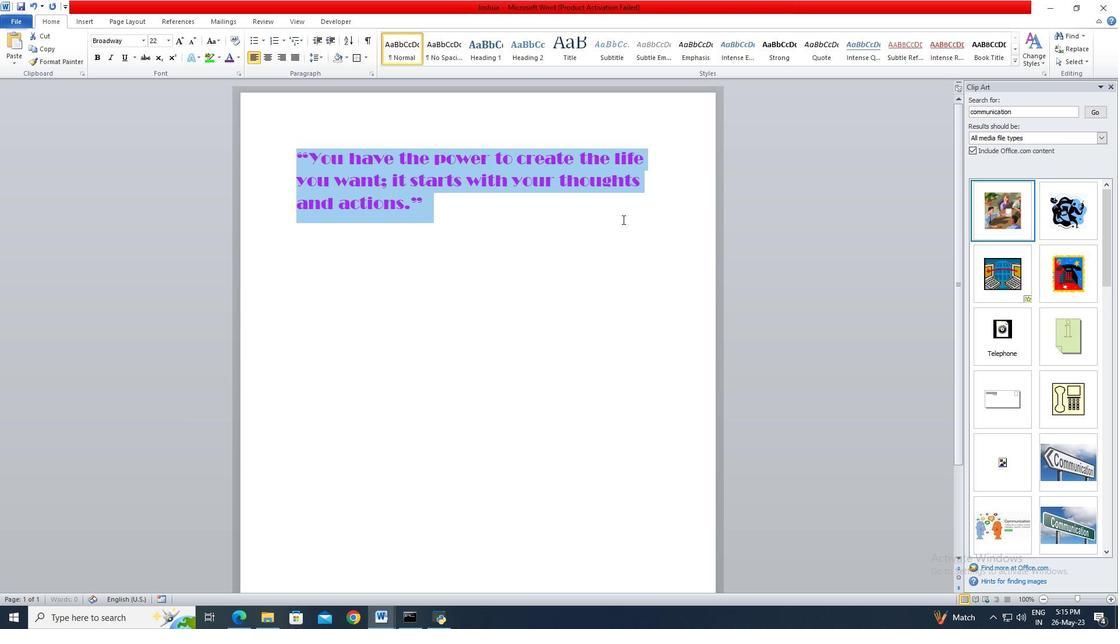 
Action: Mouse pressed left at (587, 231)
Screenshot: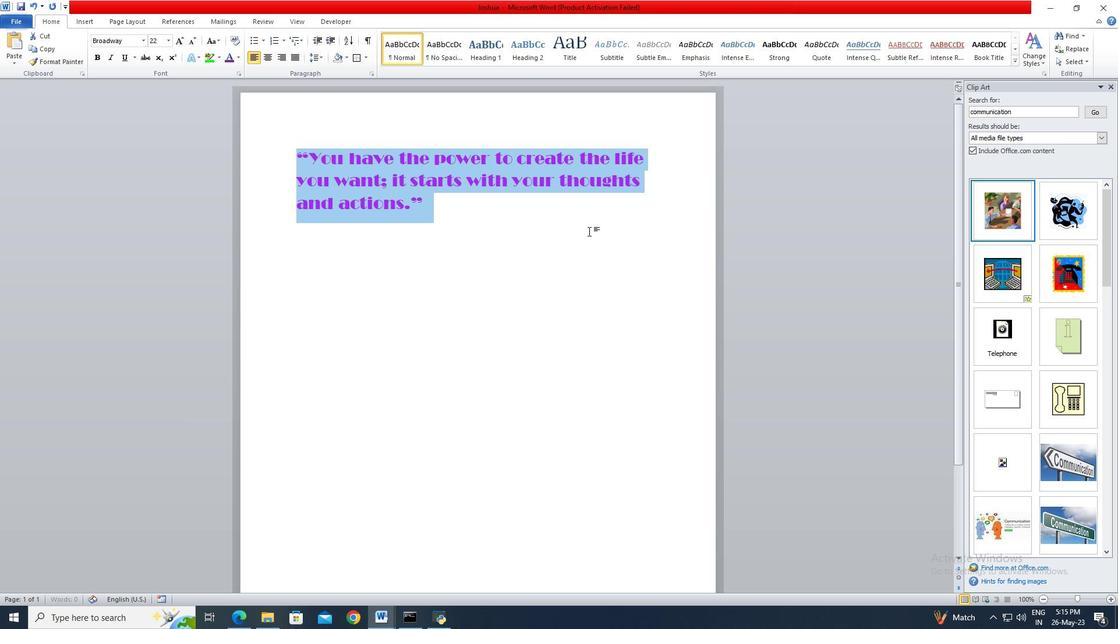 
